 Task: In candidate interviews turn off email notifications.
Action: Mouse moved to (759, 64)
Screenshot: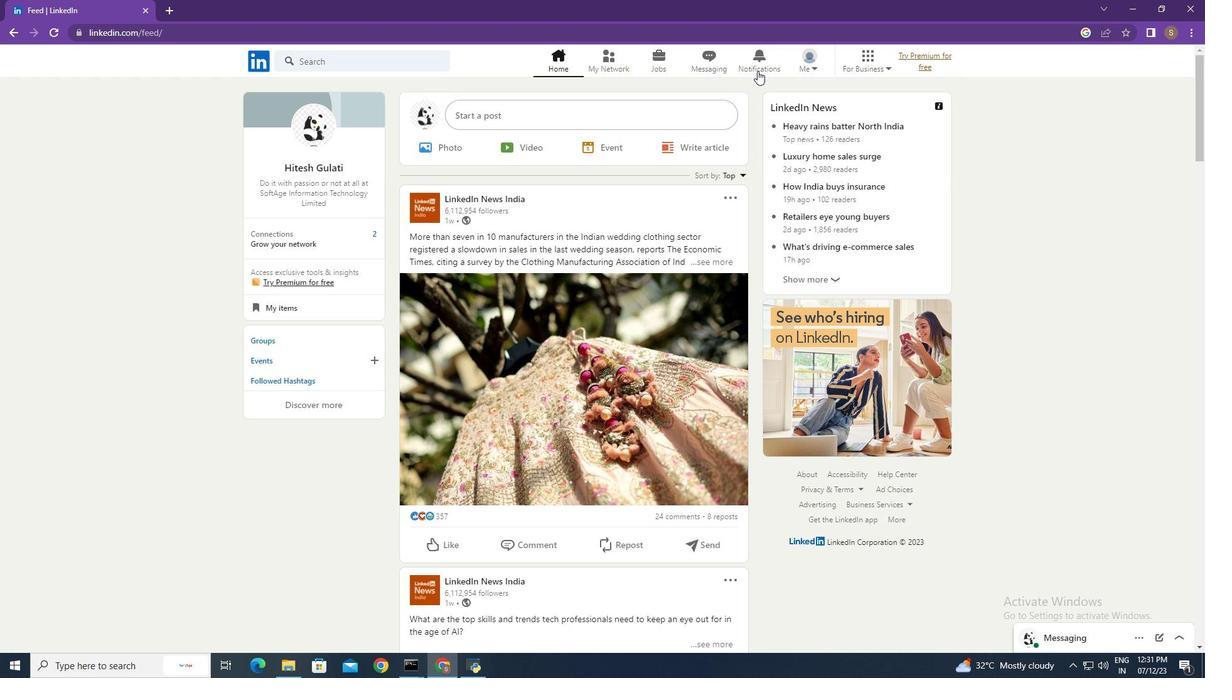 
Action: Mouse pressed left at (759, 64)
Screenshot: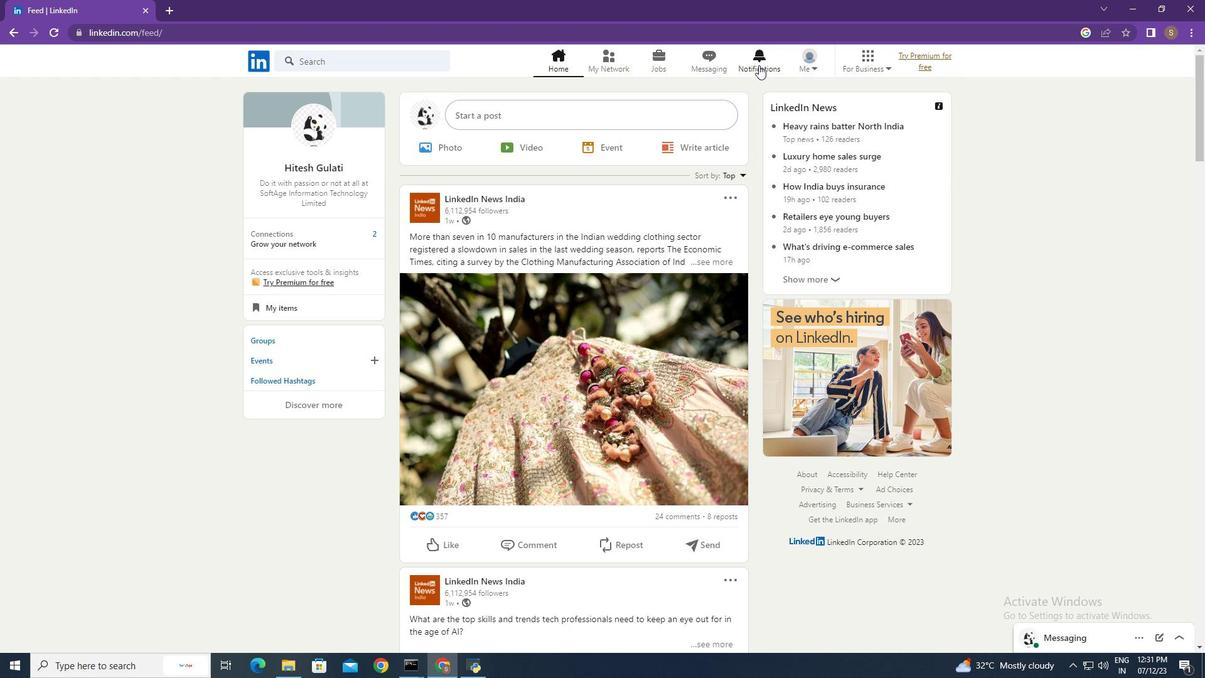 
Action: Mouse moved to (273, 144)
Screenshot: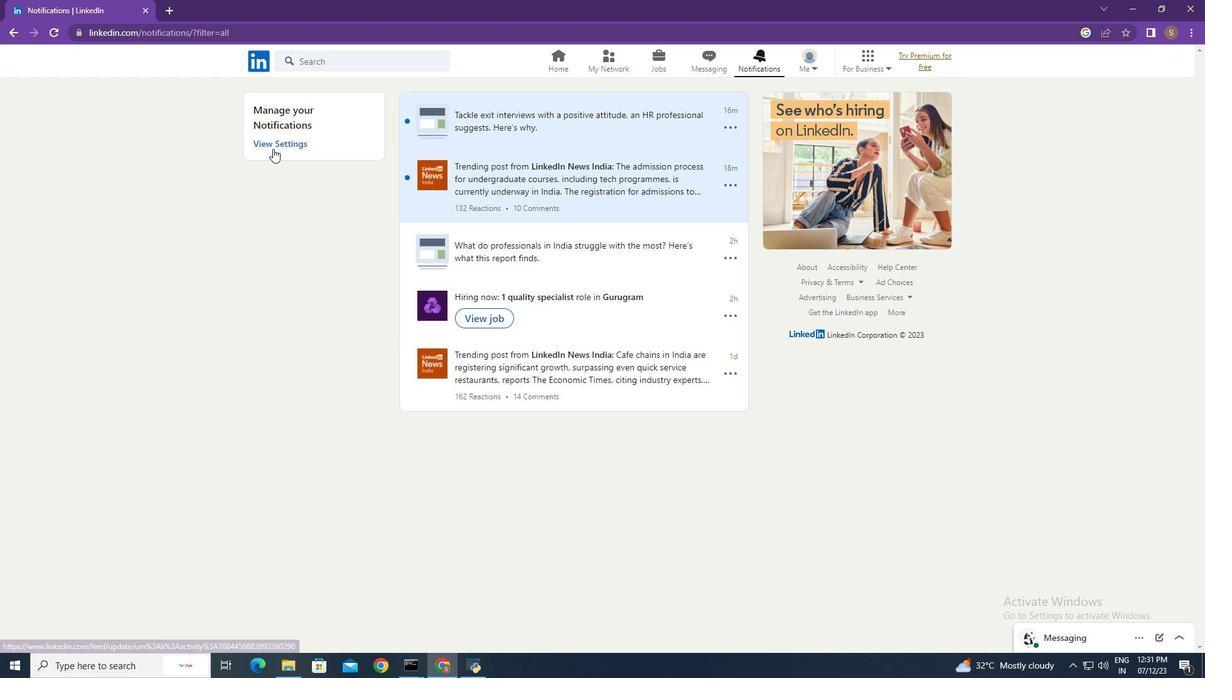 
Action: Mouse pressed left at (273, 144)
Screenshot: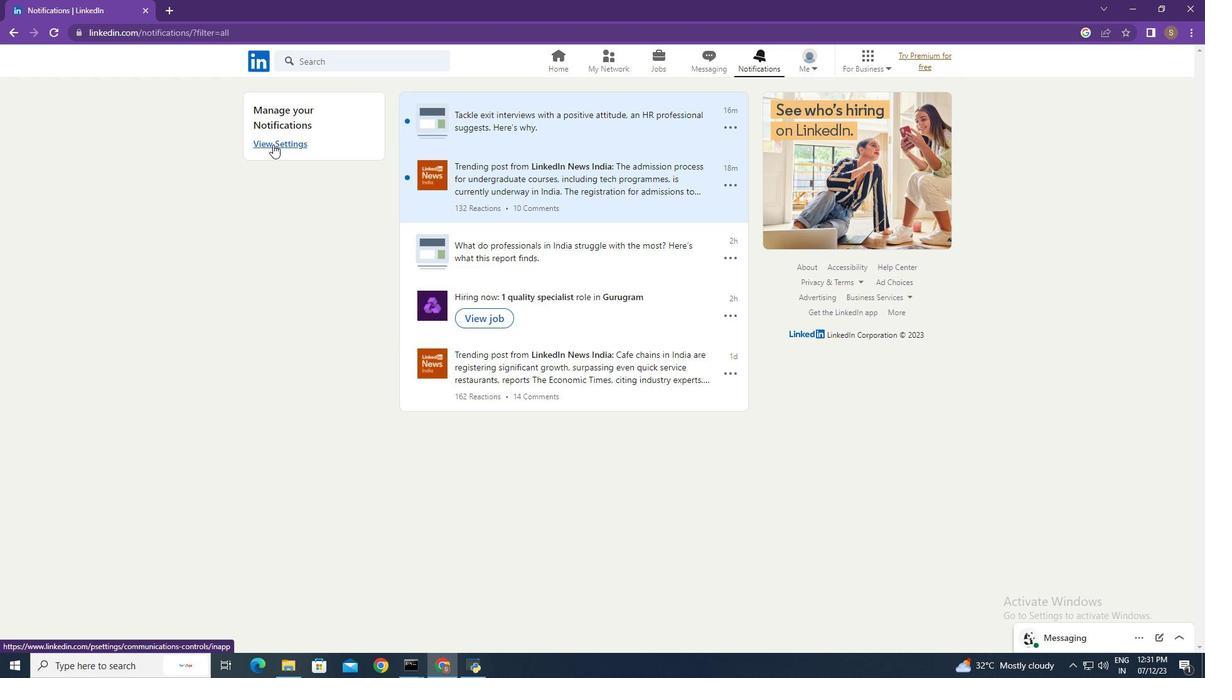 
Action: Mouse moved to (797, 226)
Screenshot: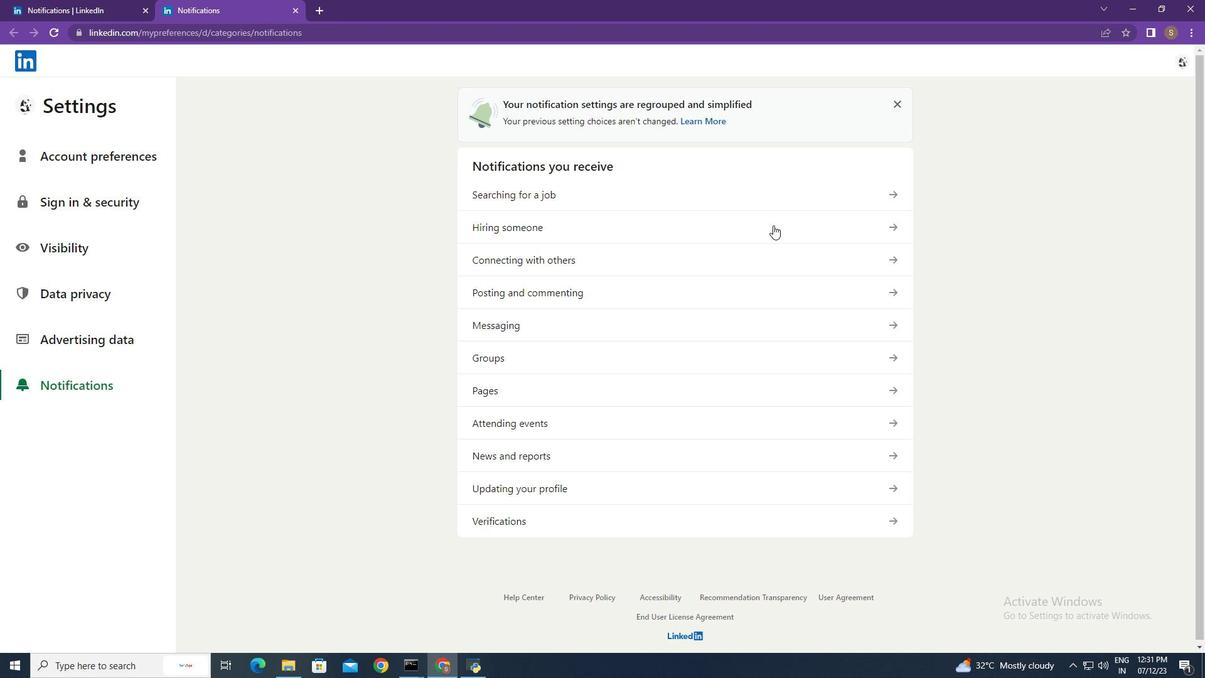 
Action: Mouse pressed left at (797, 226)
Screenshot: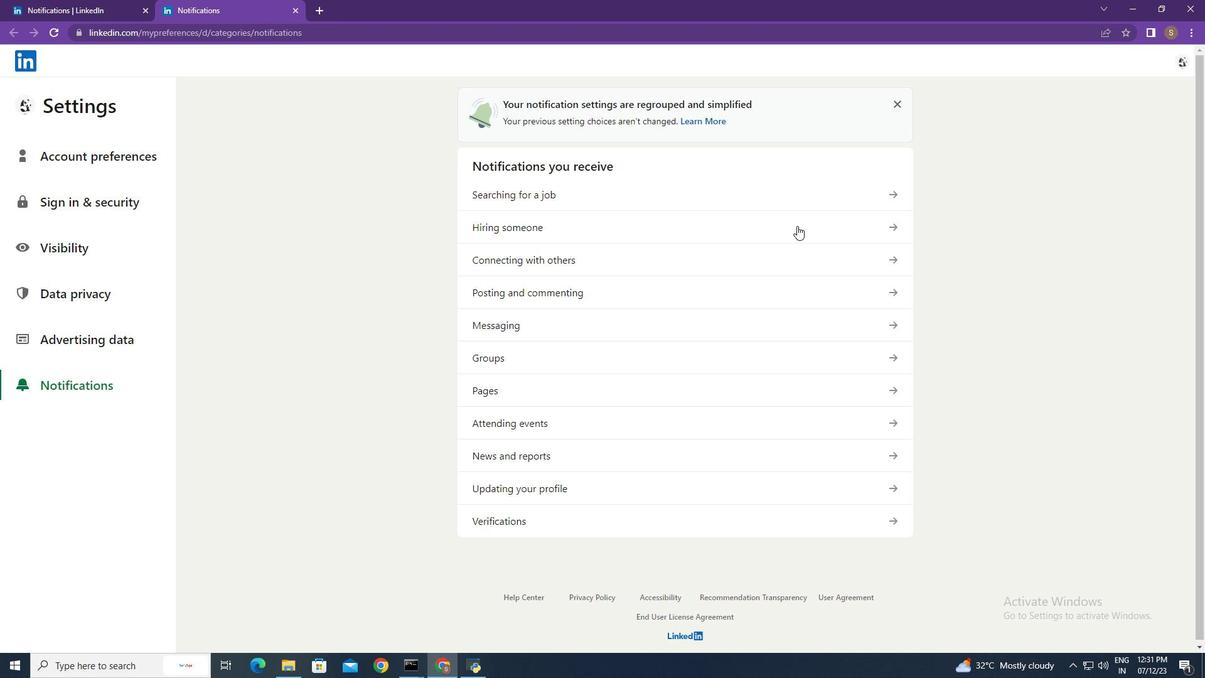 
Action: Mouse moved to (729, 319)
Screenshot: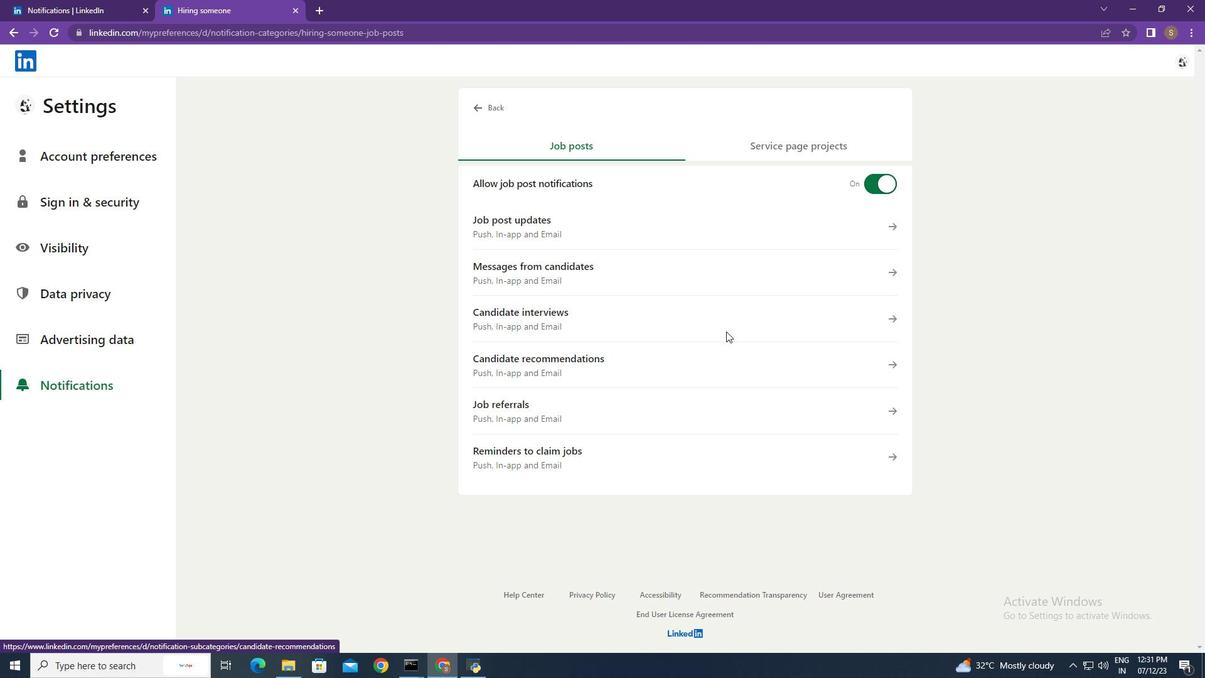 
Action: Mouse pressed left at (729, 319)
Screenshot: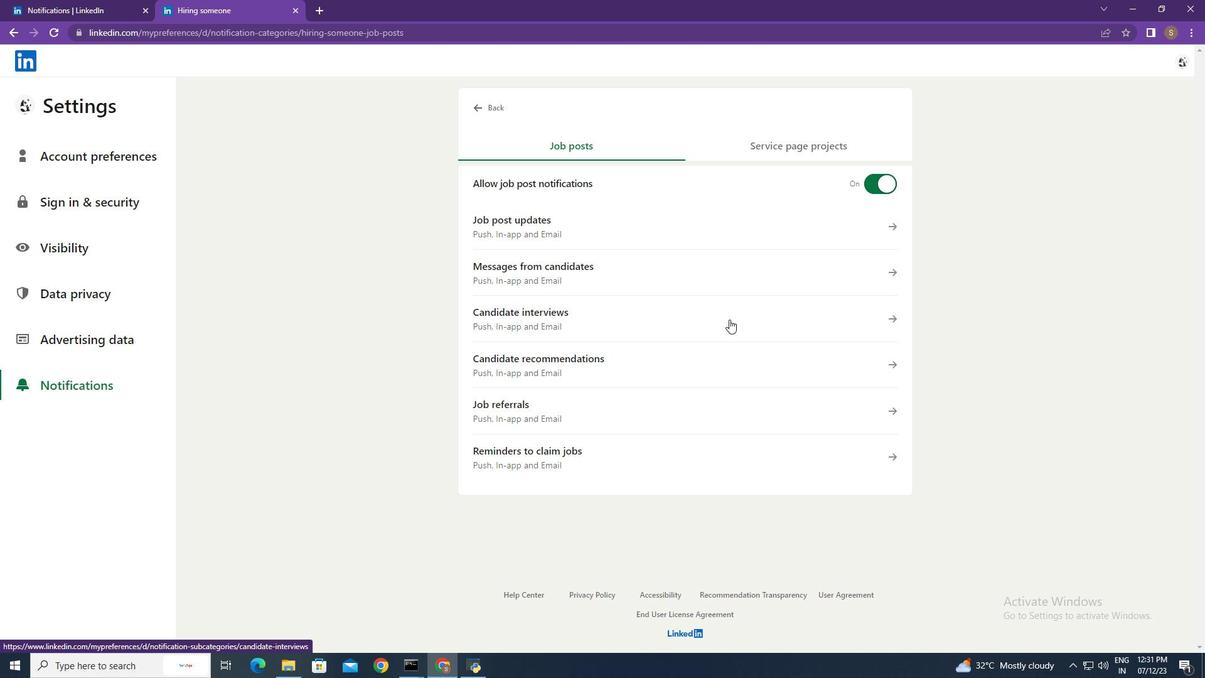 
Action: Mouse moved to (885, 323)
Screenshot: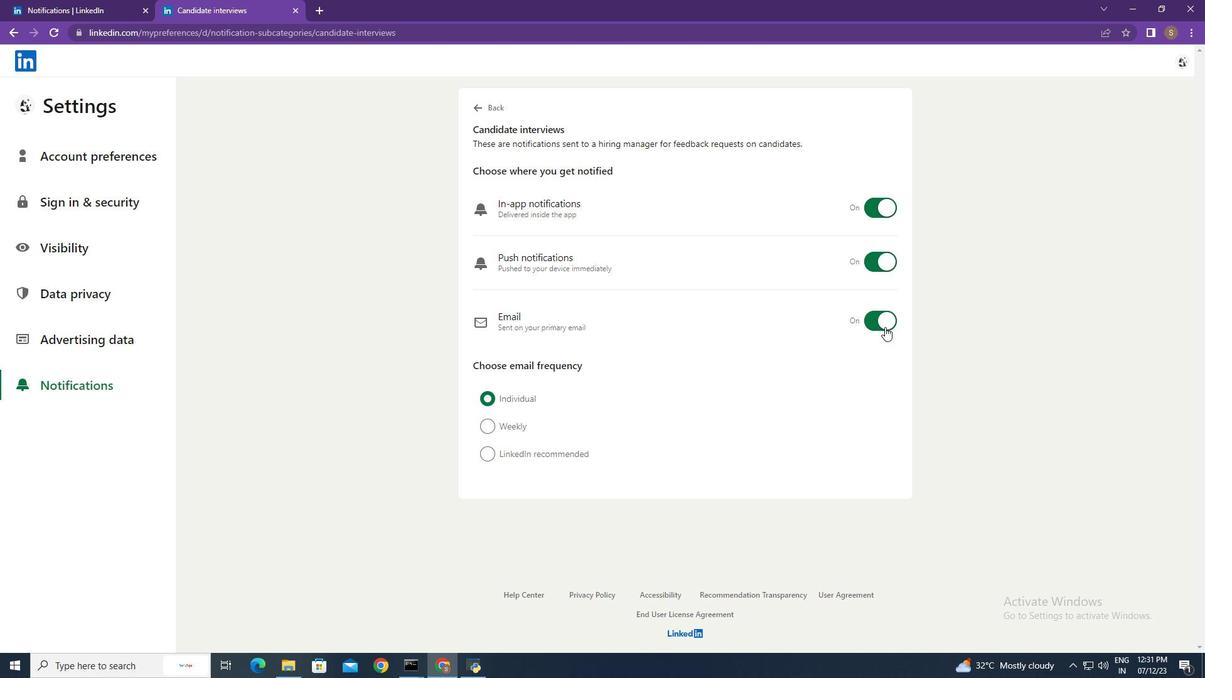 
Action: Mouse pressed left at (885, 323)
Screenshot: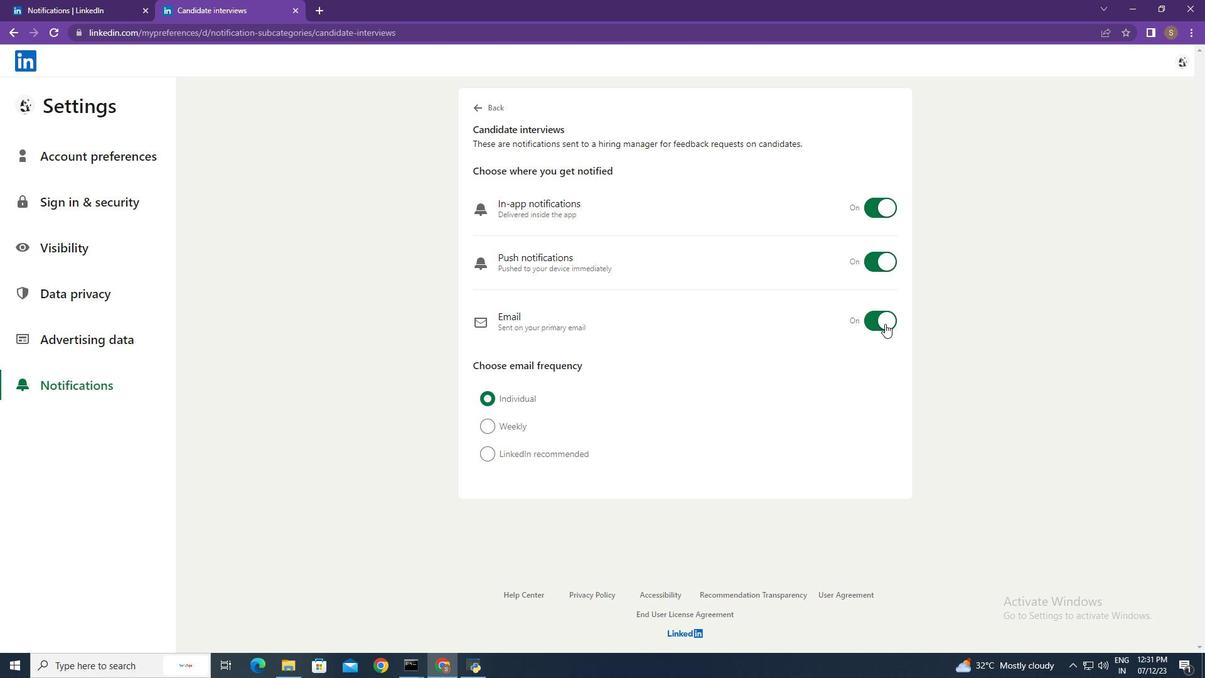 
Action: Mouse moved to (1204, 302)
Screenshot: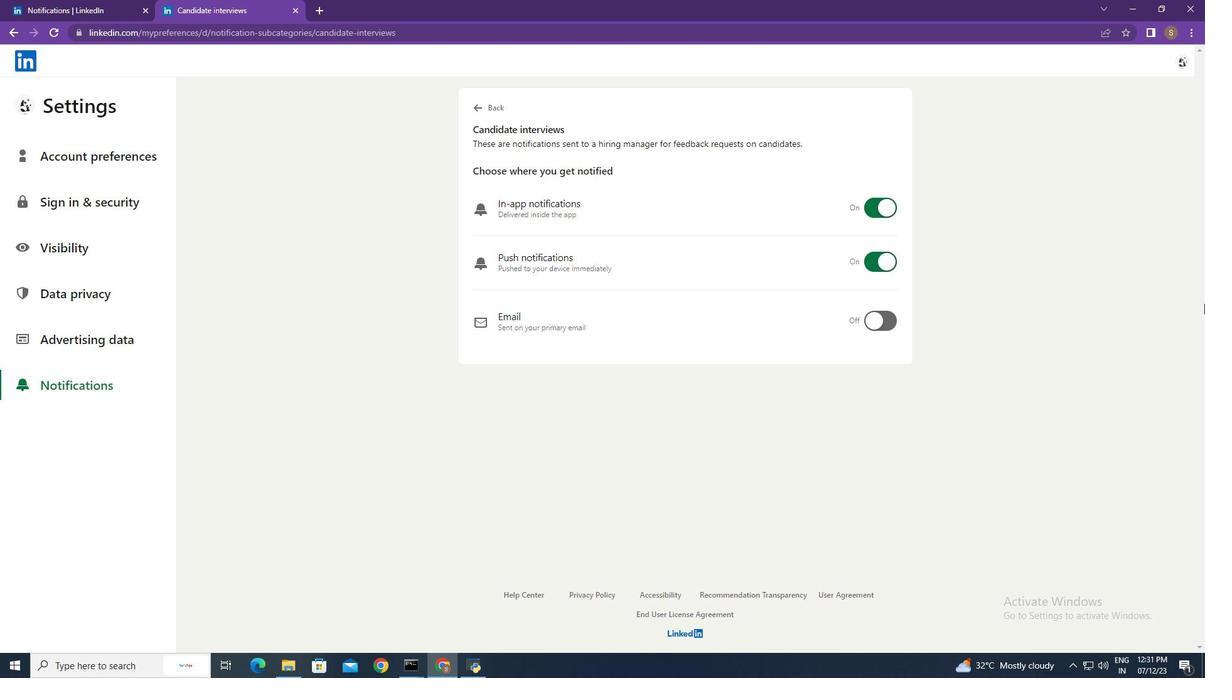 
